 Task: Schedule a doctor's appointment for next Wednesday at 10:30 AM.
Action: Mouse moved to (138, 301)
Screenshot: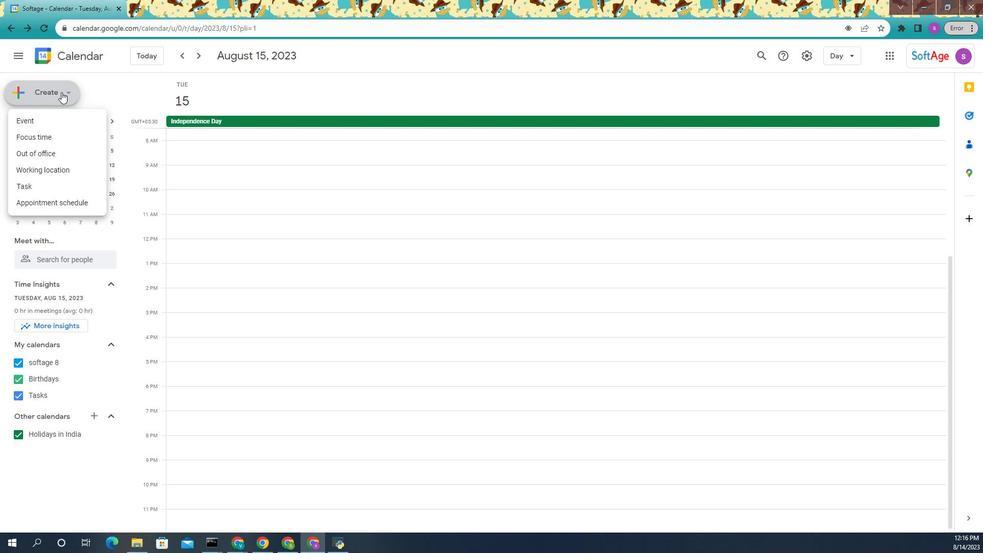 
Action: Mouse pressed left at (138, 301)
Screenshot: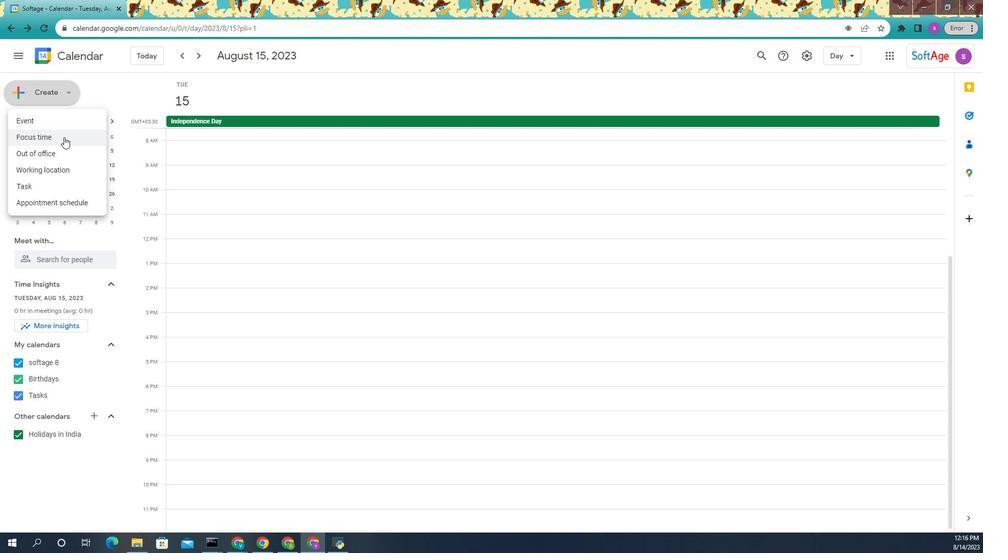 
Action: Mouse moved to (534, 316)
Screenshot: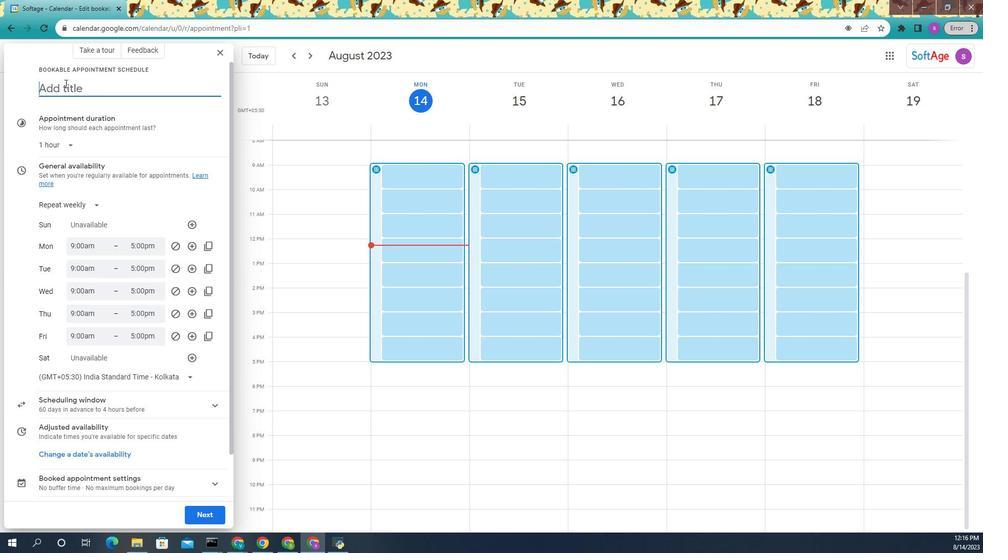 
Action: Mouse pressed left at (534, 316)
Screenshot: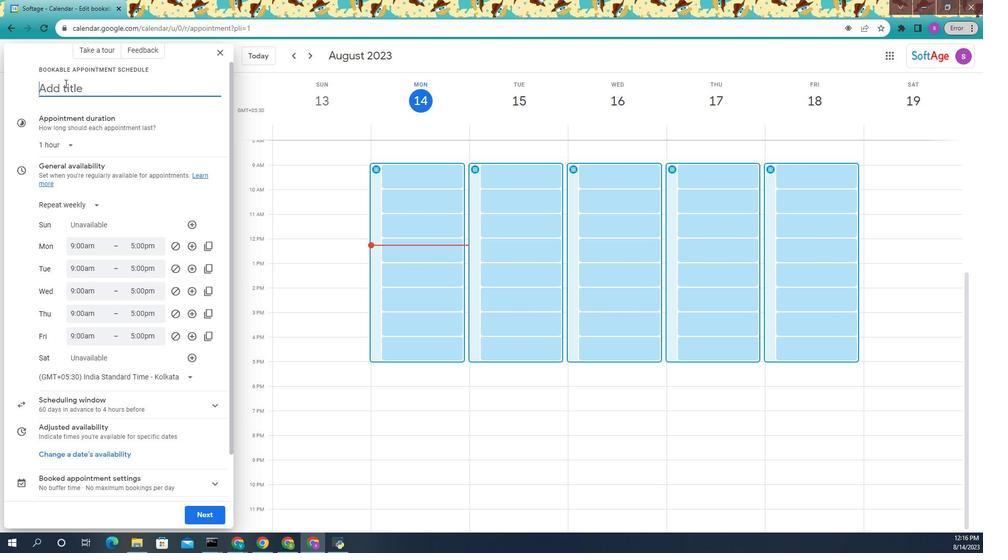 
Action: Mouse moved to (378, 291)
Screenshot: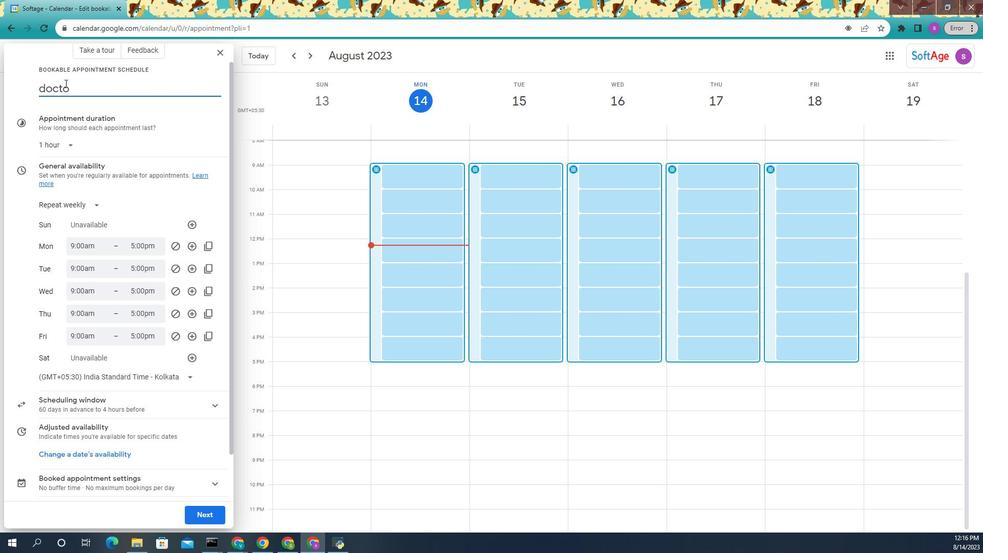 
Action: Mouse pressed left at (378, 291)
Screenshot: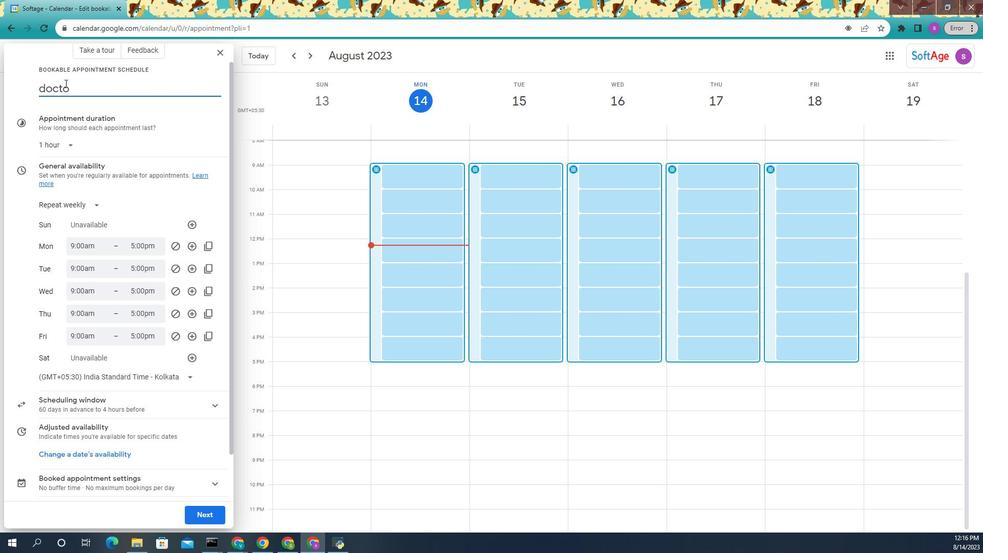 
Action: Mouse moved to (399, 331)
Screenshot: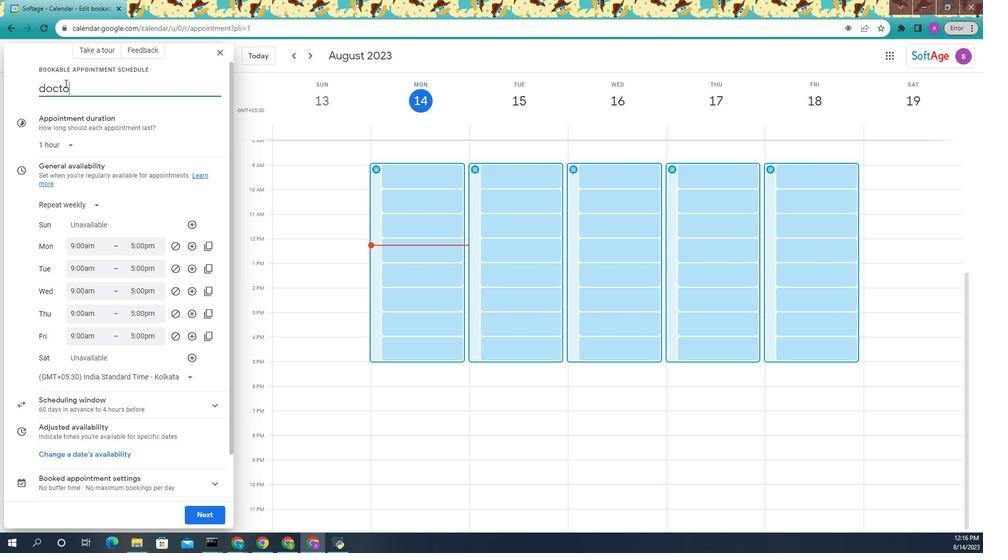 
Action: Mouse pressed left at (399, 331)
Screenshot: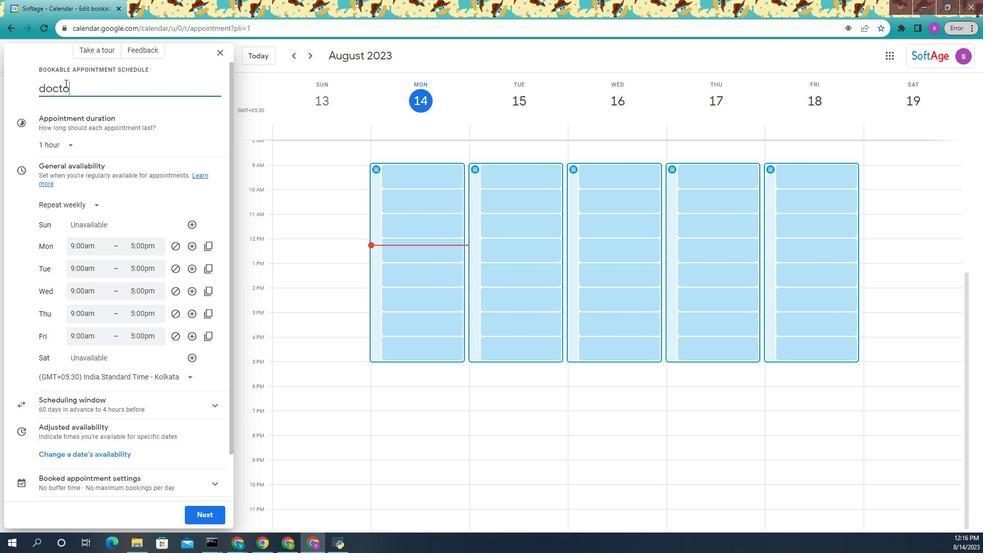 
Action: Mouse moved to (308, 232)
Screenshot: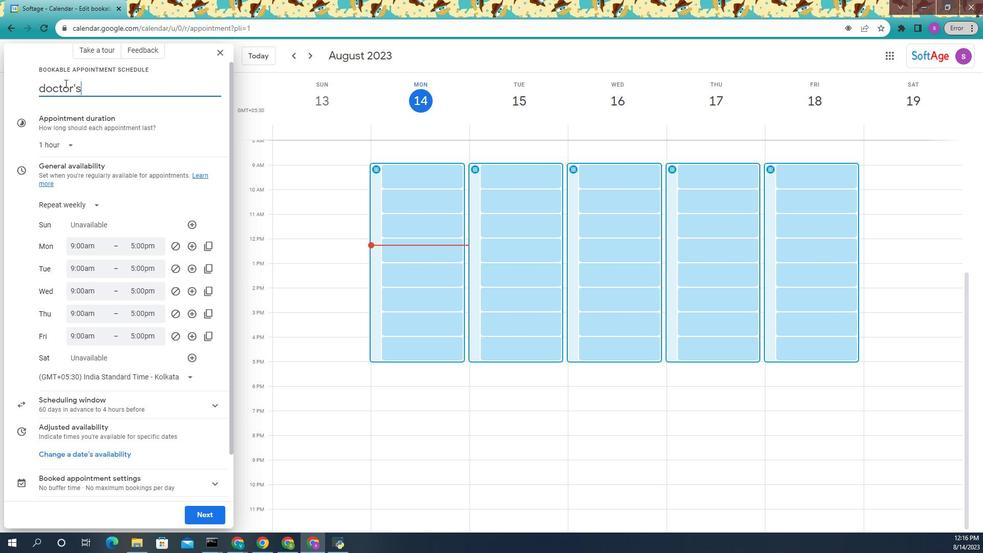 
Action: Mouse pressed left at (308, 232)
Screenshot: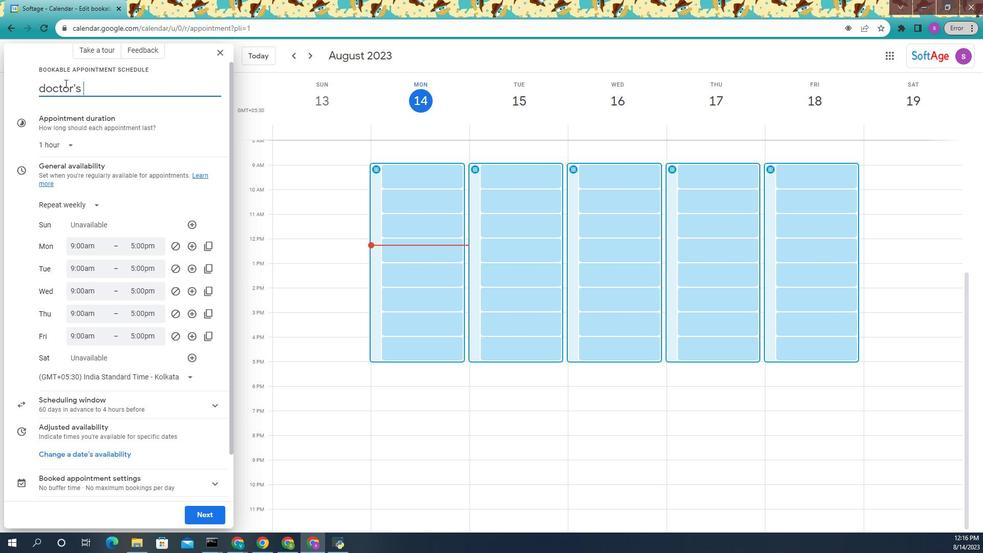 
Action: Key pressed <Key.caps_lock>D<Key.caps_lock>oct<Key.backspace><Key.backspace><Key.backspace><Key.backspace><Key.backspace><Key.backspace><Key.backspace><Key.backspace><Key.backspace><Key.backspace>a<Key.backspace><Key.caps_lock>A<Key.caps_lock>ppointment<Key.space>
Screenshot: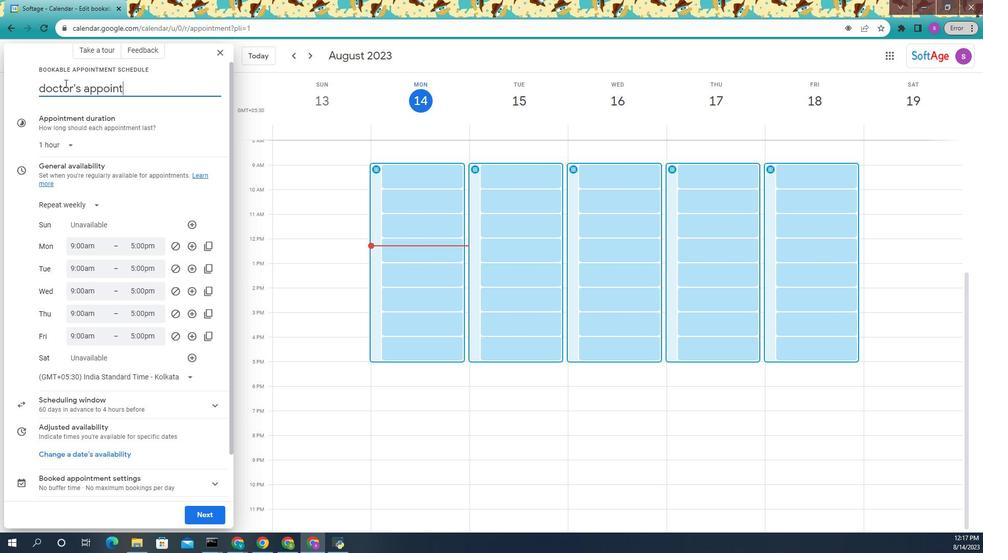 
Action: Mouse pressed right at (308, 232)
Screenshot: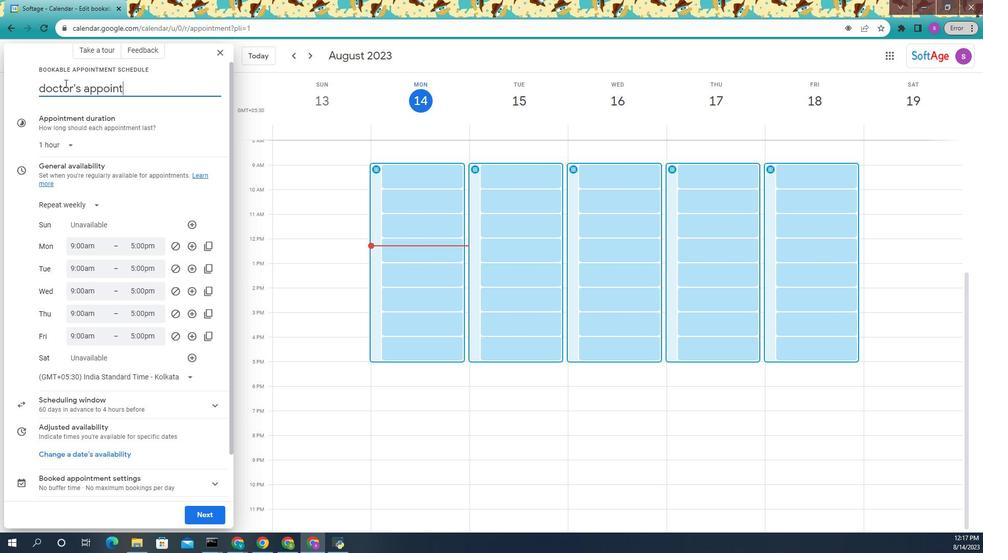 
Action: Mouse moved to (195, 376)
Screenshot: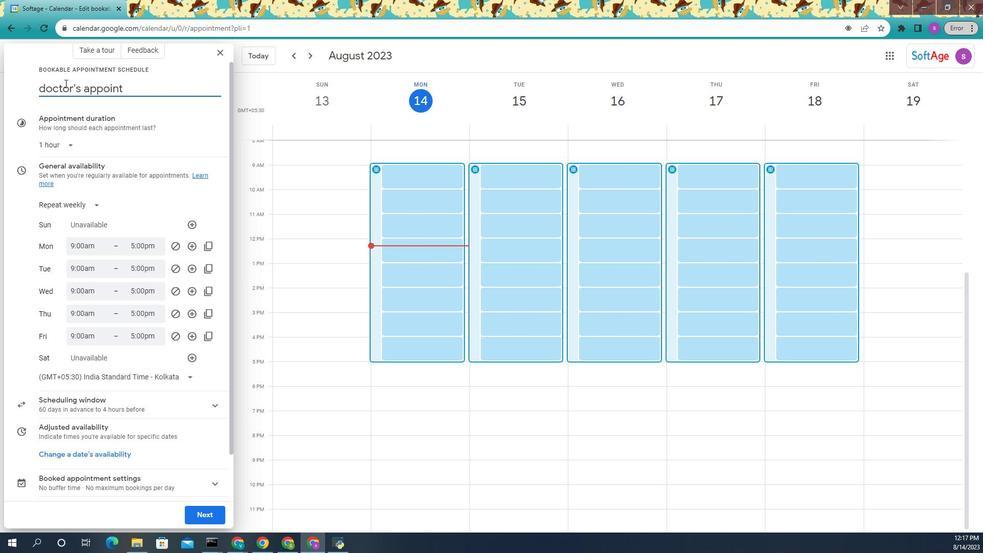 
Action: Key pressed wi
Screenshot: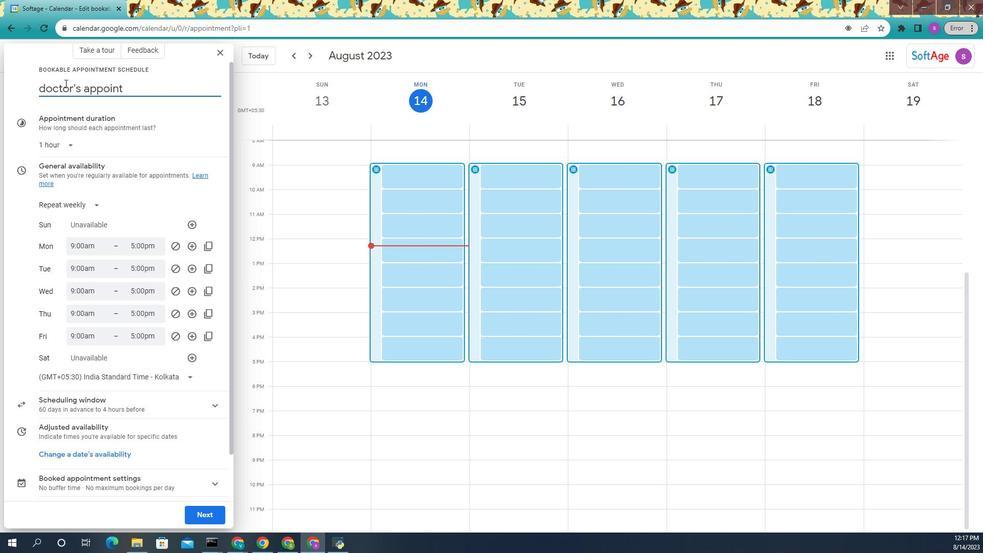 
Action: Mouse moved to (350, 230)
Screenshot: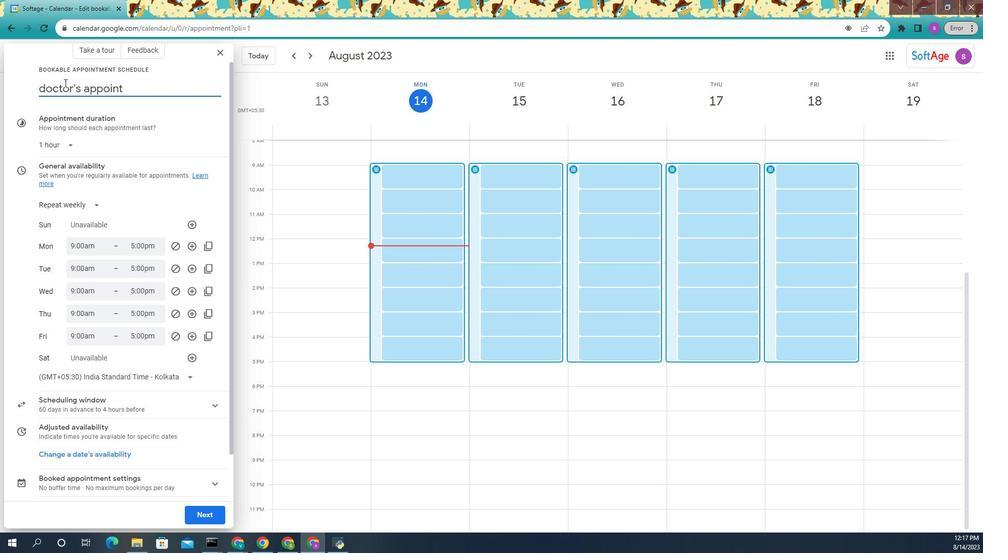 
Action: Mouse pressed left at (350, 230)
Screenshot: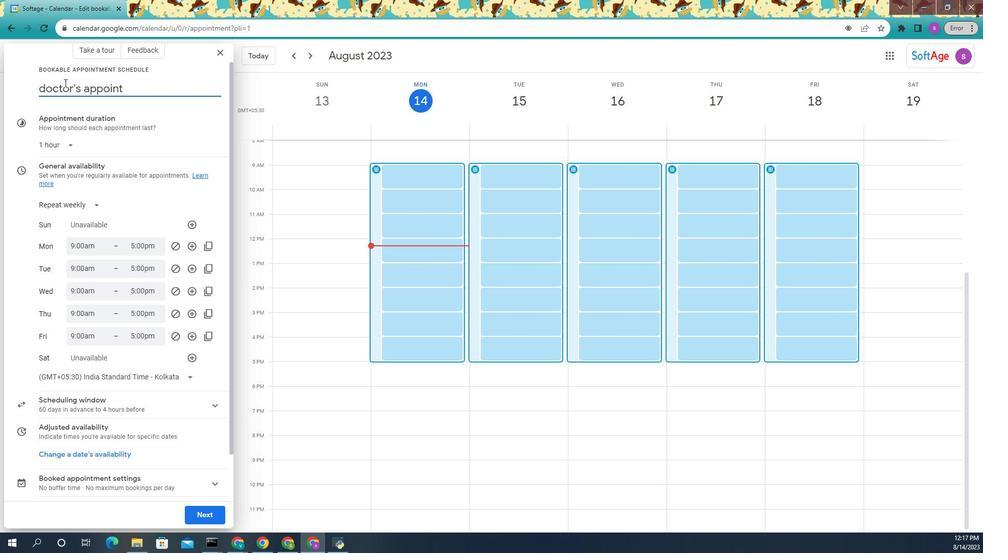 
Action: Key pressed with<Key.space>th
Screenshot: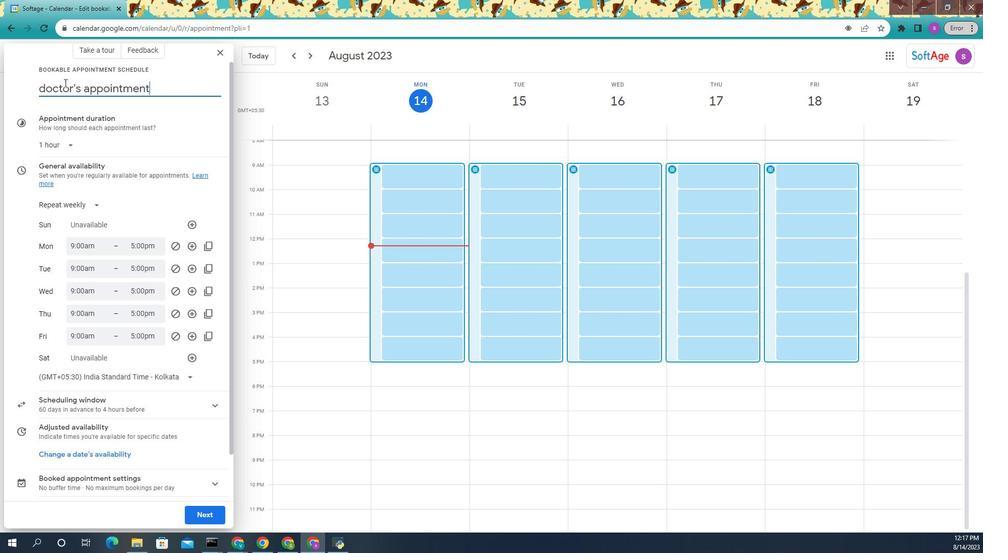 
Action: Mouse moved to (6, 19)
Screenshot: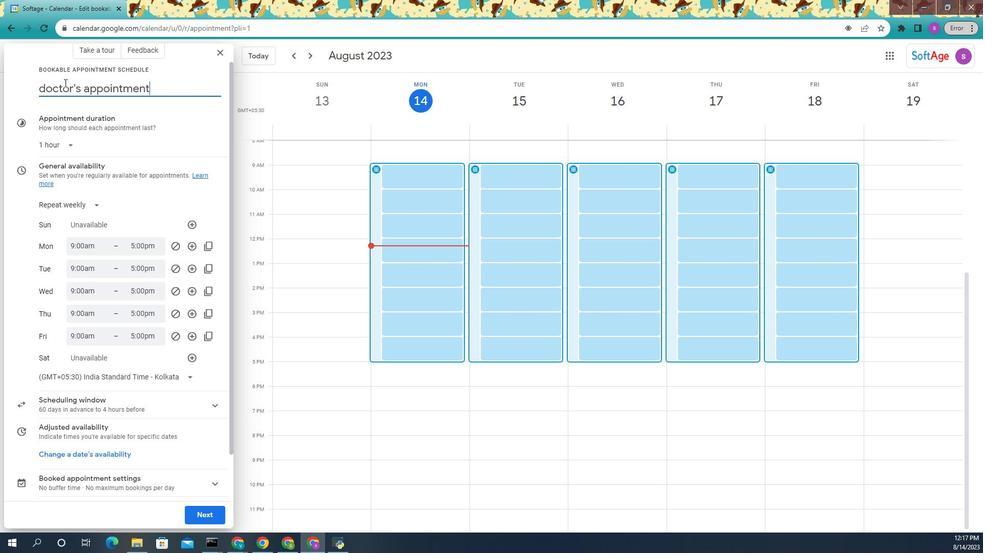 
Action: Key pressed e
Screenshot: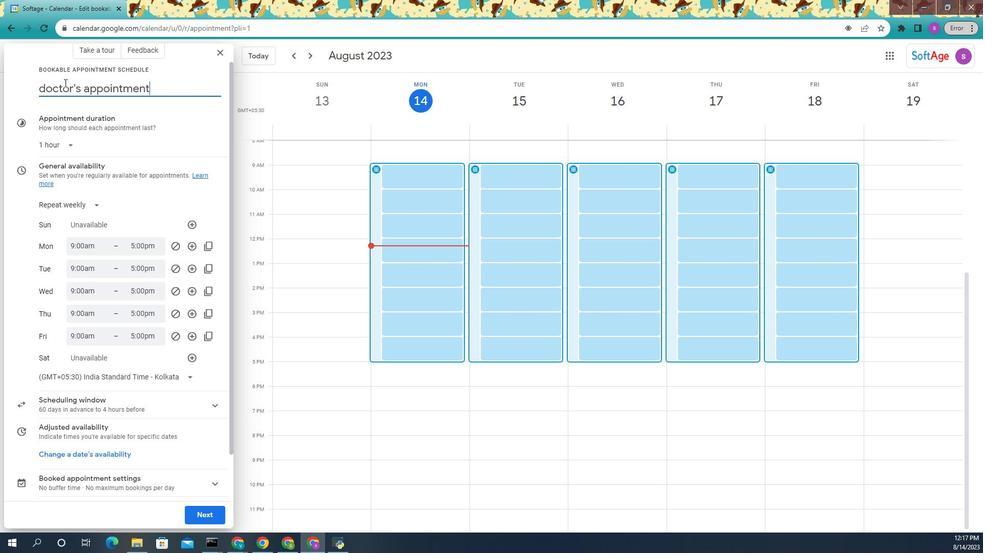 
Action: Mouse moved to (62, 62)
Screenshot: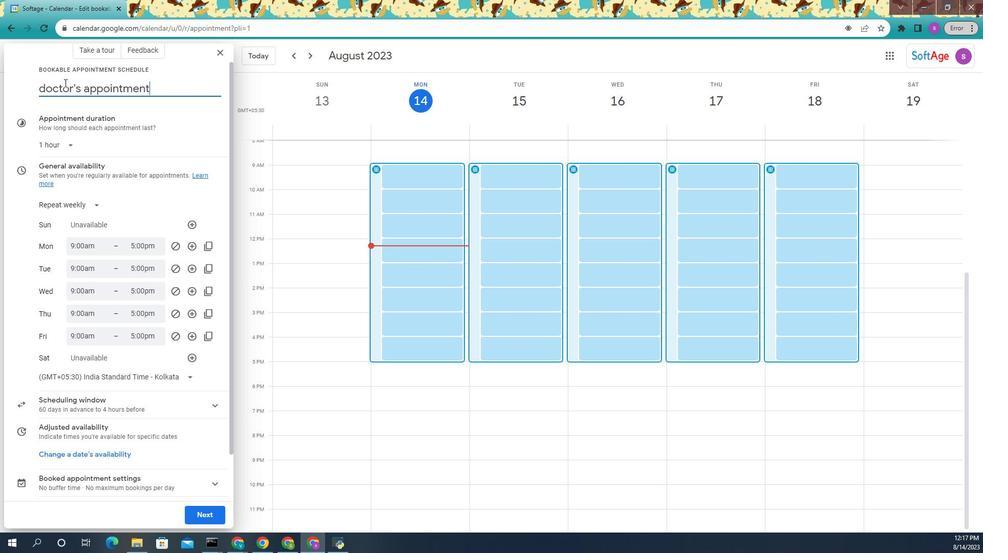 
Action: Key pressed <Key.space><Key.caps_lock>D<Key.caps_lock>octor
Screenshot: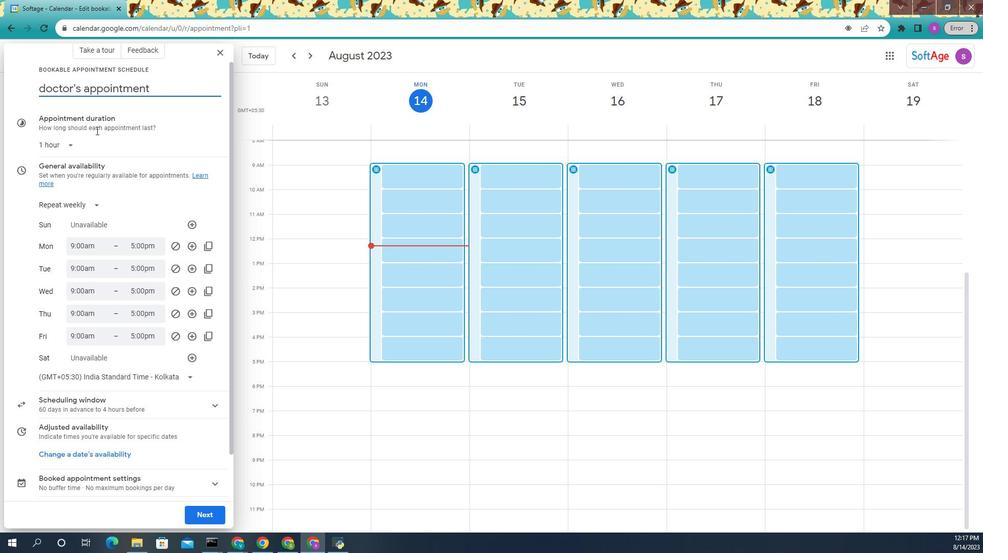 
Action: Mouse moved to (422, 524)
Screenshot: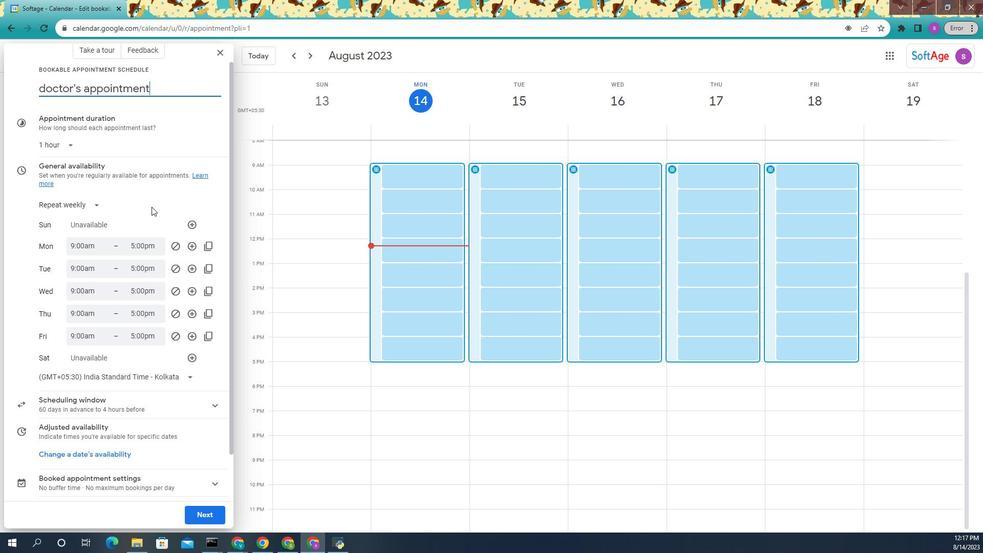 
Action: Mouse pressed left at (422, 524)
Screenshot: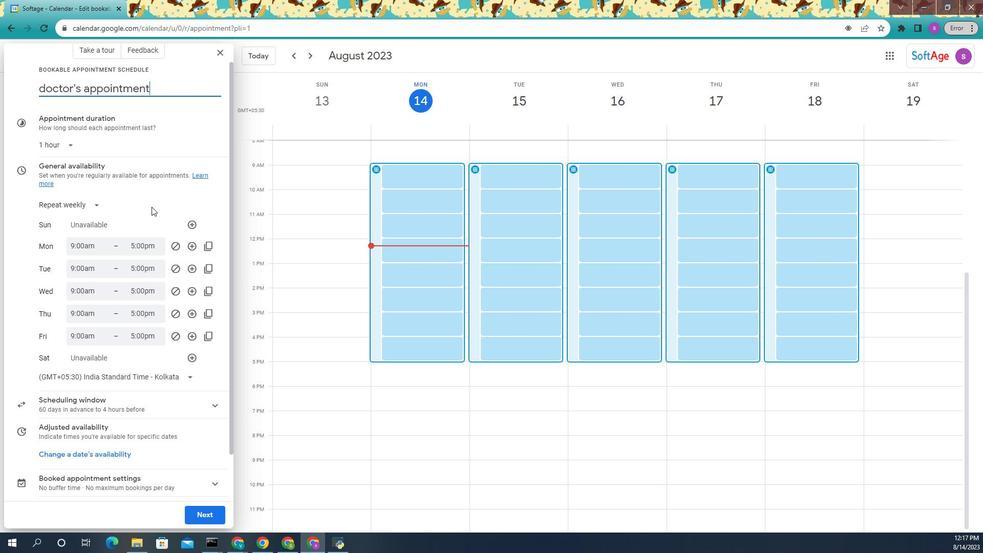 
Action: Mouse moved to (826, 92)
Screenshot: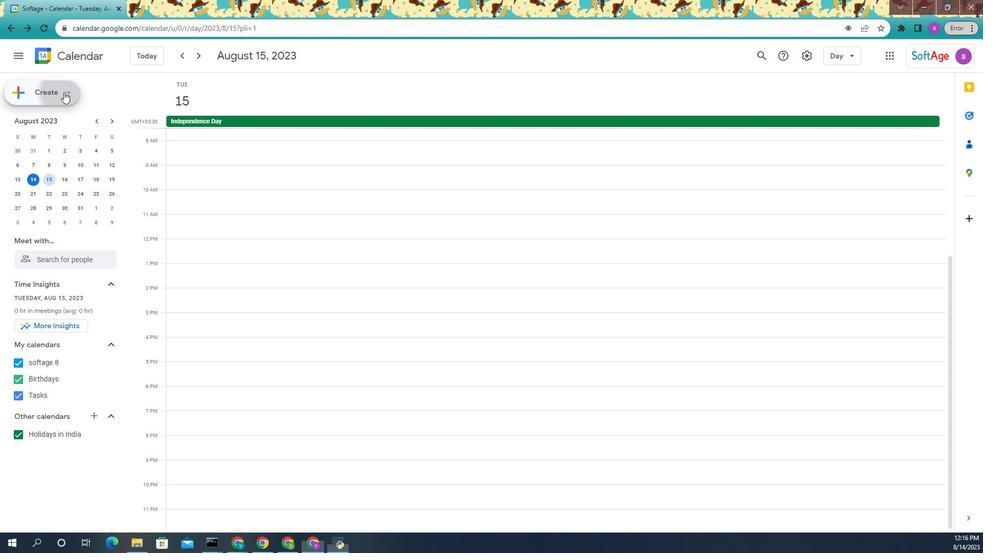 
Action: Mouse pressed left at (826, 92)
Screenshot: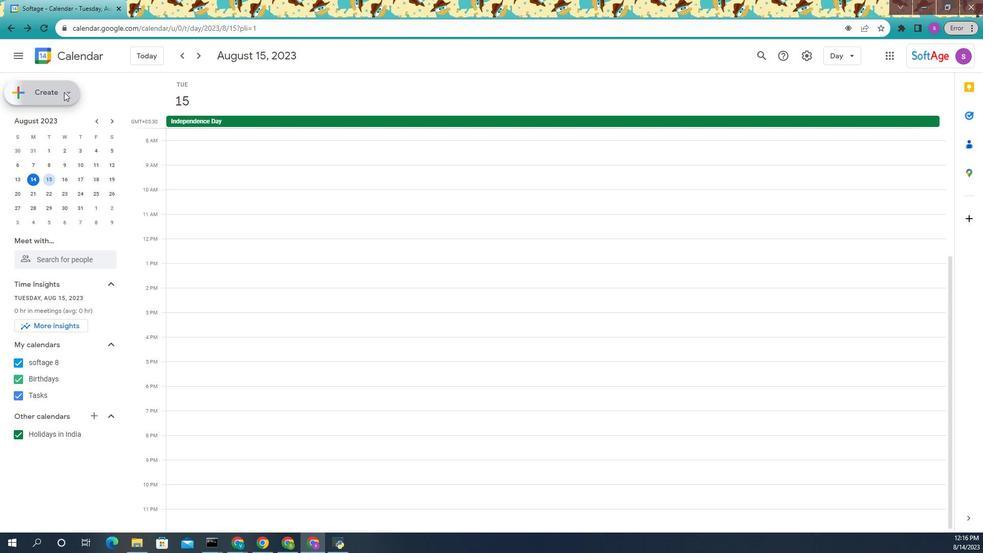
Action: Mouse moved to (826, 200)
Screenshot: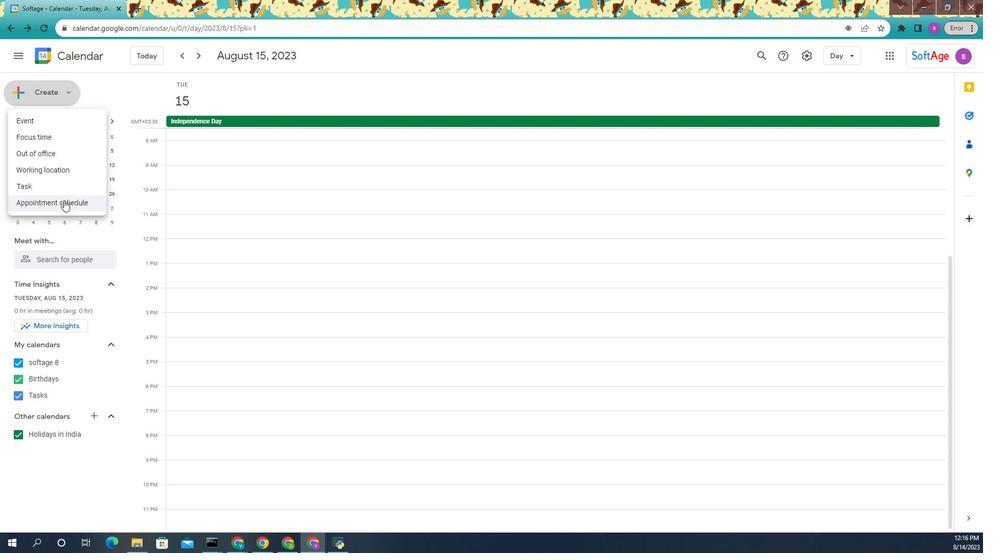 
Action: Mouse pressed left at (826, 200)
Screenshot: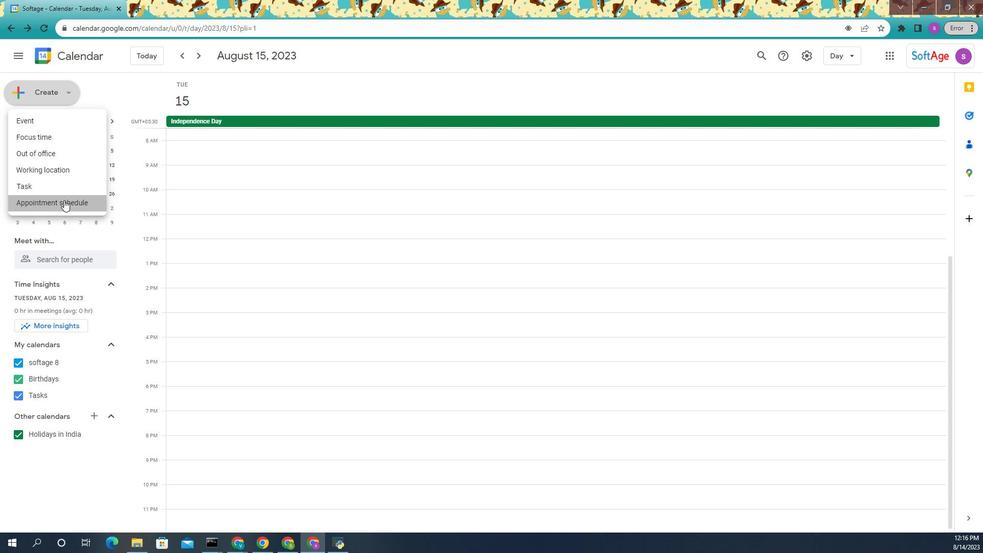 
Action: Mouse moved to (827, 83)
Screenshot: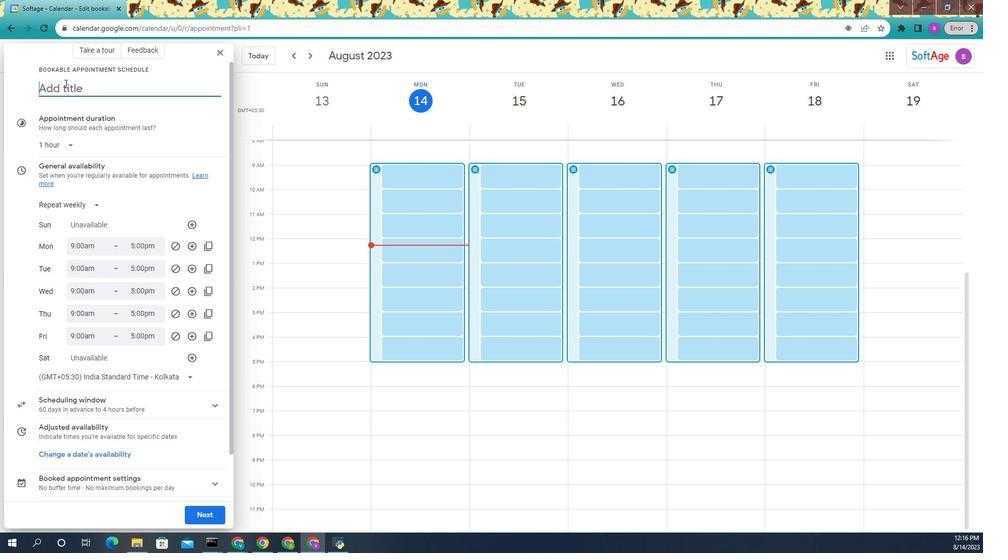 
Action: Mouse pressed left at (827, 83)
Screenshot: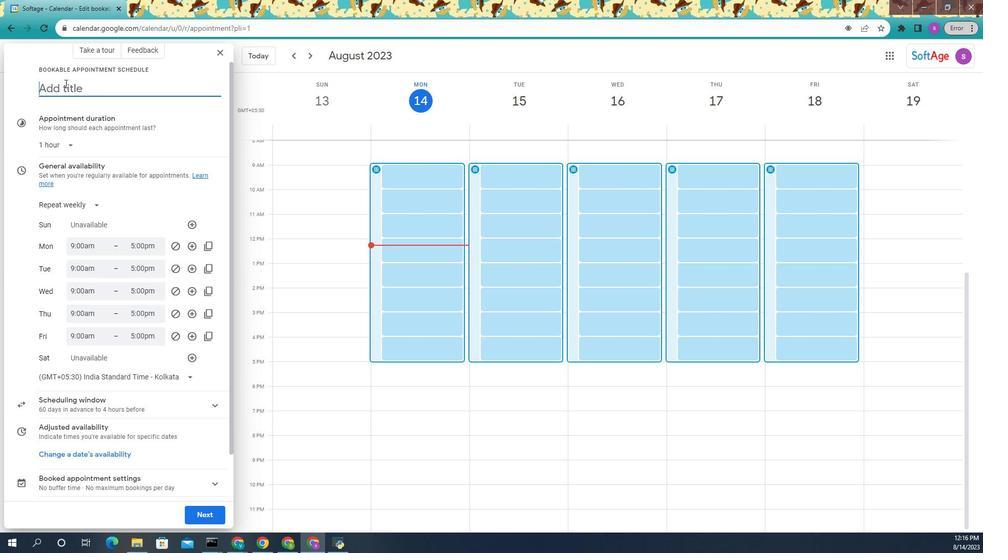 
Action: Key pressed doctor's<Key.space>appoint
Screenshot: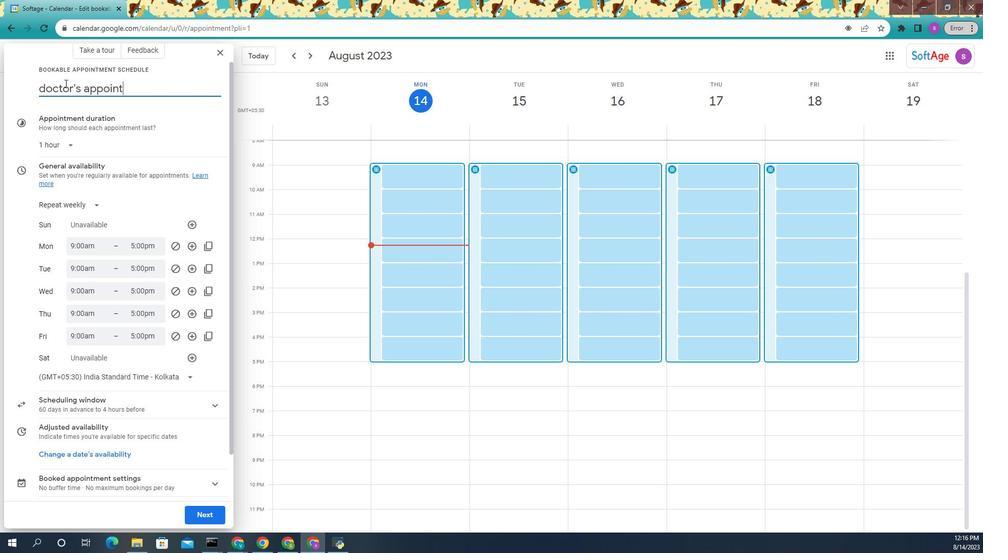 
Action: Mouse moved to (827, 83)
Screenshot: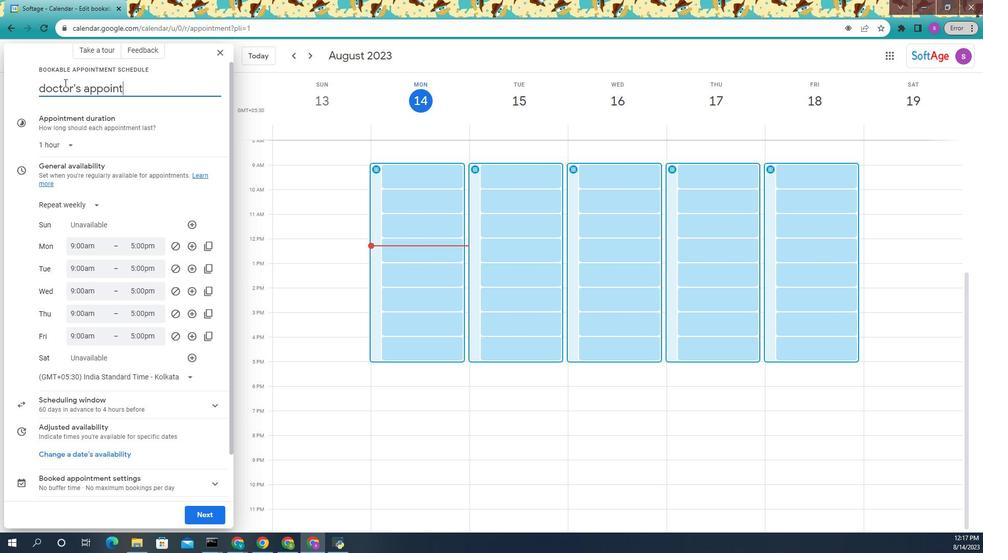 
Action: Key pressed ment
Screenshot: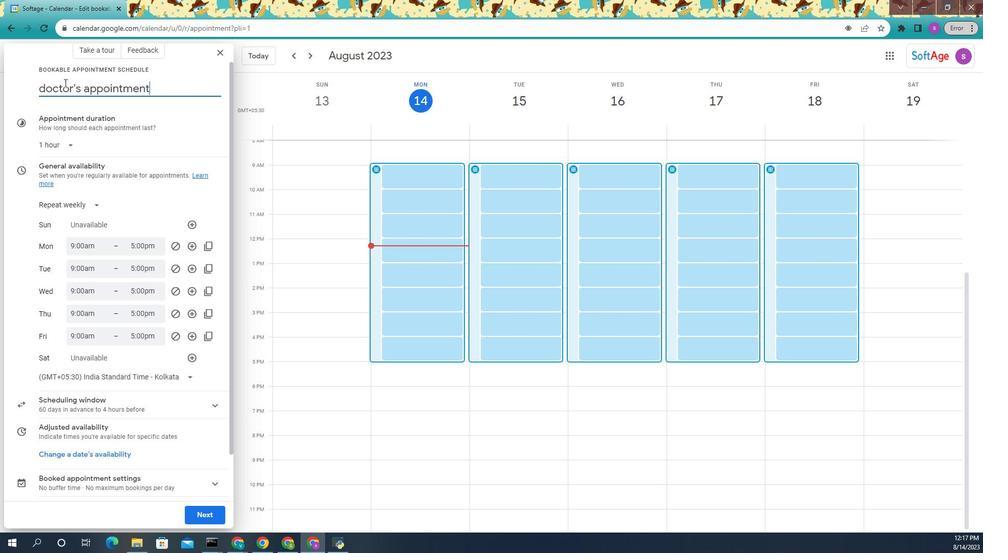 
Action: Mouse moved to (850, 297)
Screenshot: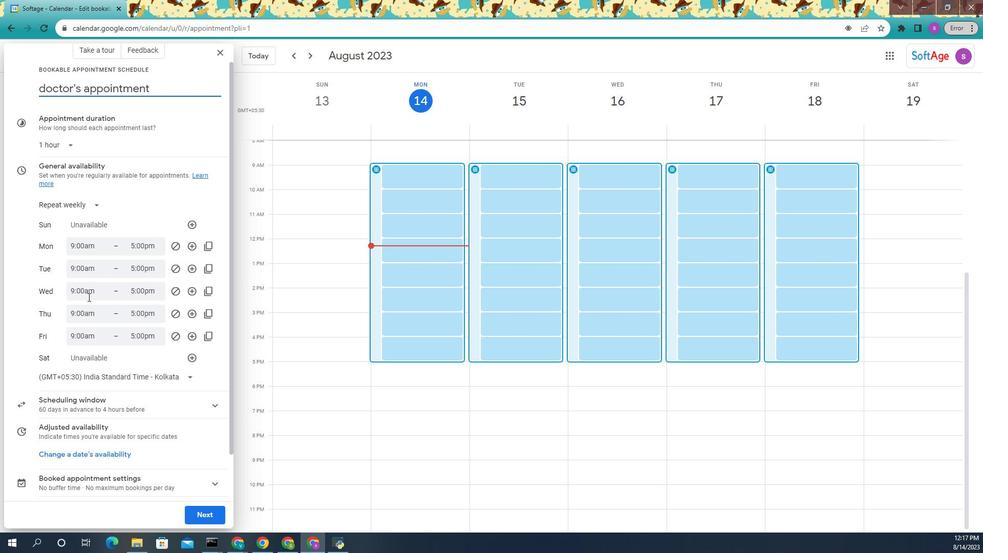 
Action: Mouse pressed left at (850, 297)
Screenshot: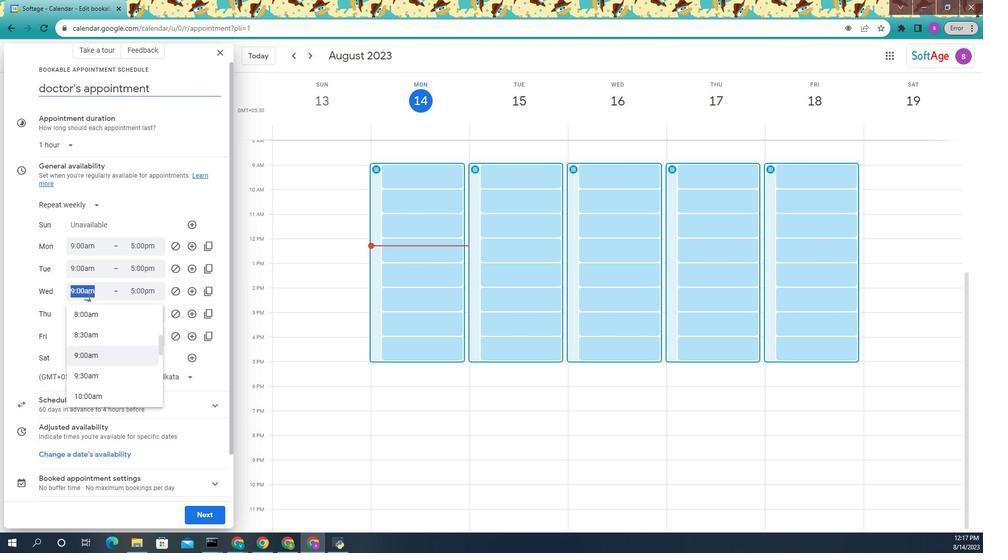 
Action: Mouse moved to (849, 334)
Screenshot: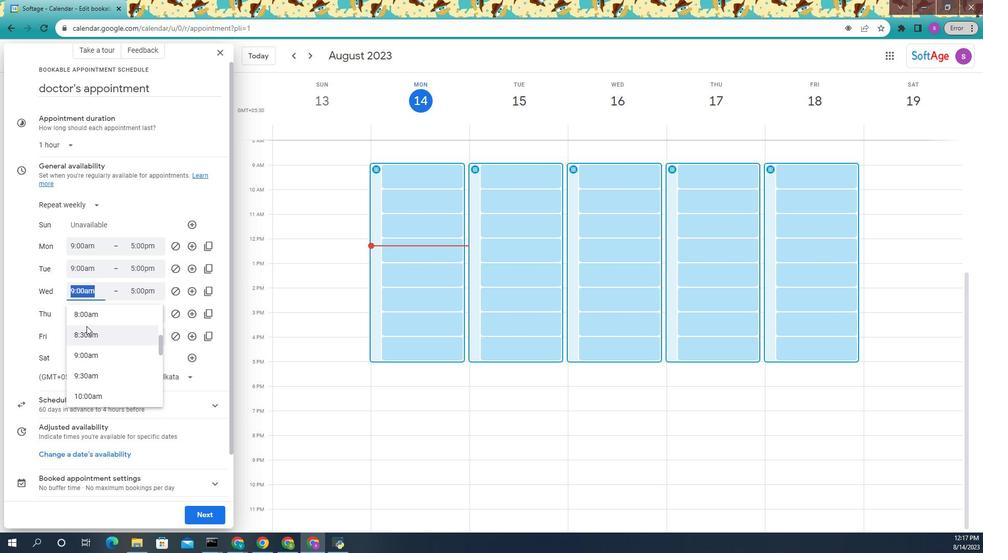 
Action: Mouse scrolled (854, 369) with delta (0, 0)
Screenshot: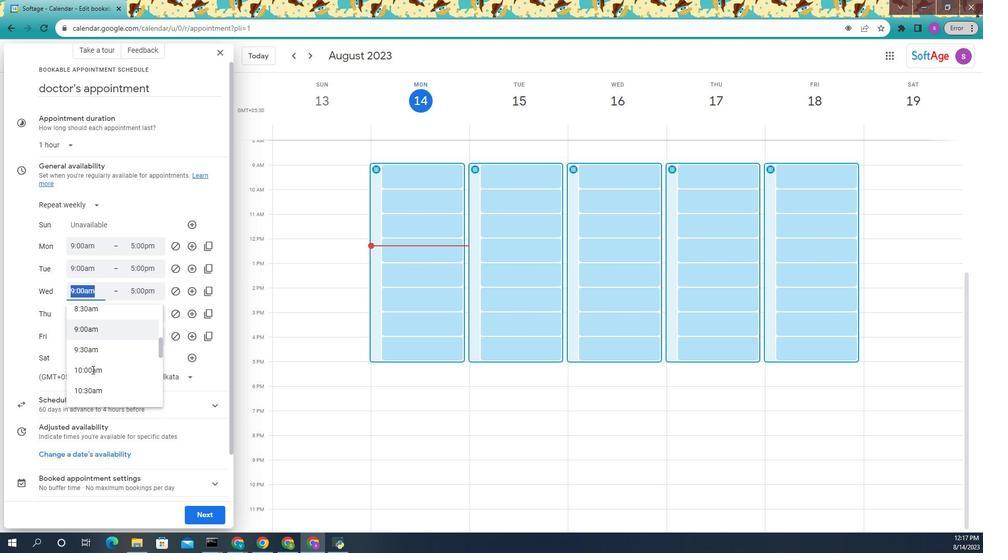 
Action: Mouse moved to (873, 362)
Screenshot: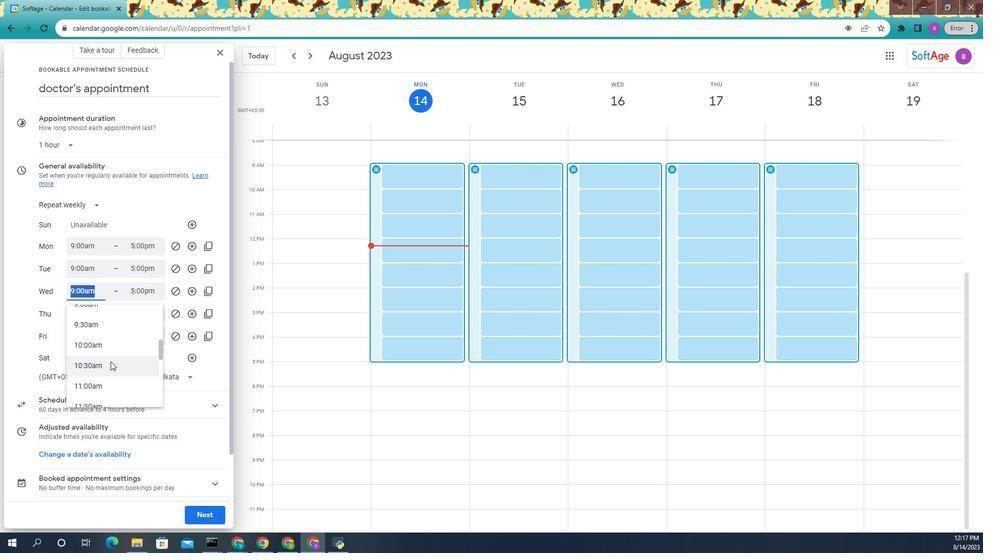 
Action: Mouse pressed left at (873, 362)
Screenshot: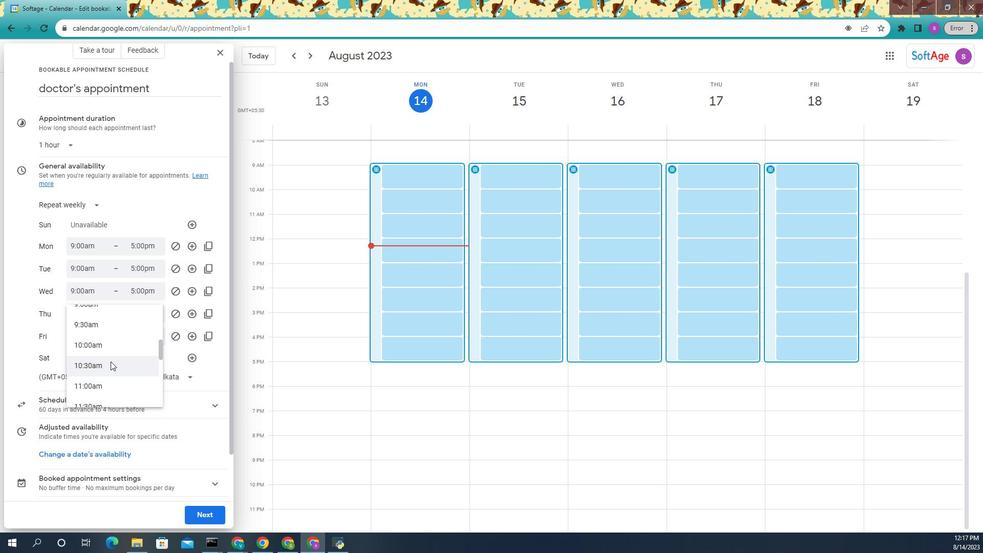 
Action: Mouse moved to (848, 268)
Screenshot: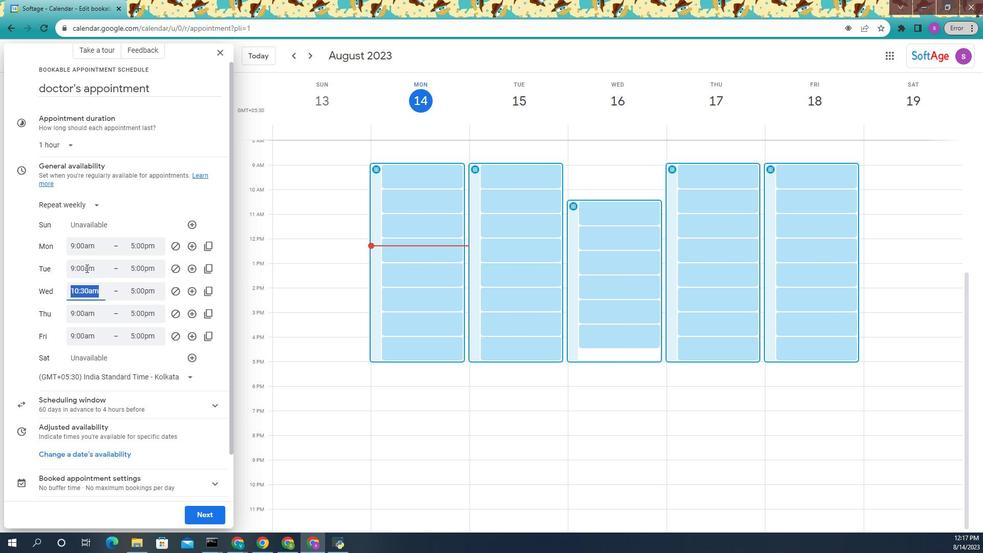 
Action: Mouse scrolled (848, 269) with delta (0, 0)
Screenshot: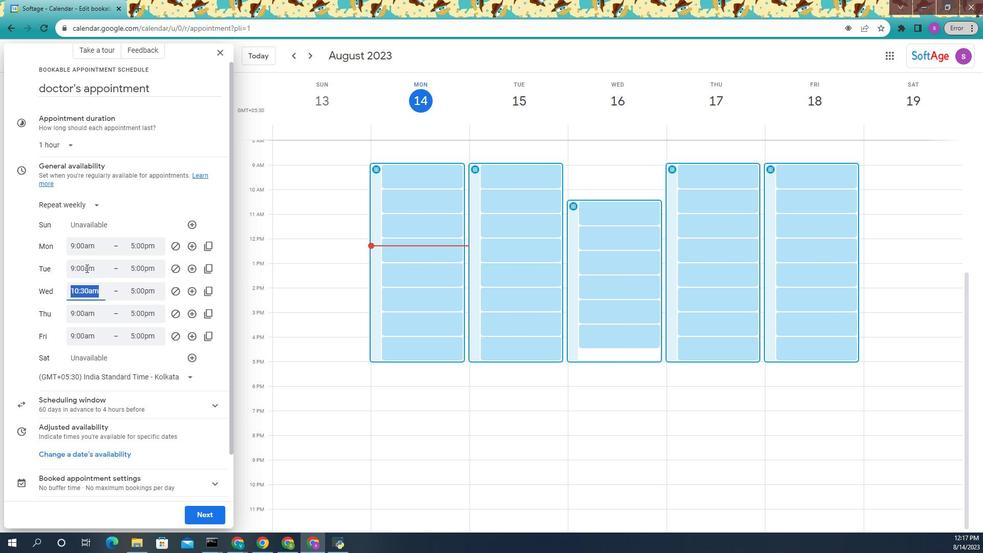 
Action: Mouse scrolled (848, 269) with delta (0, 0)
Screenshot: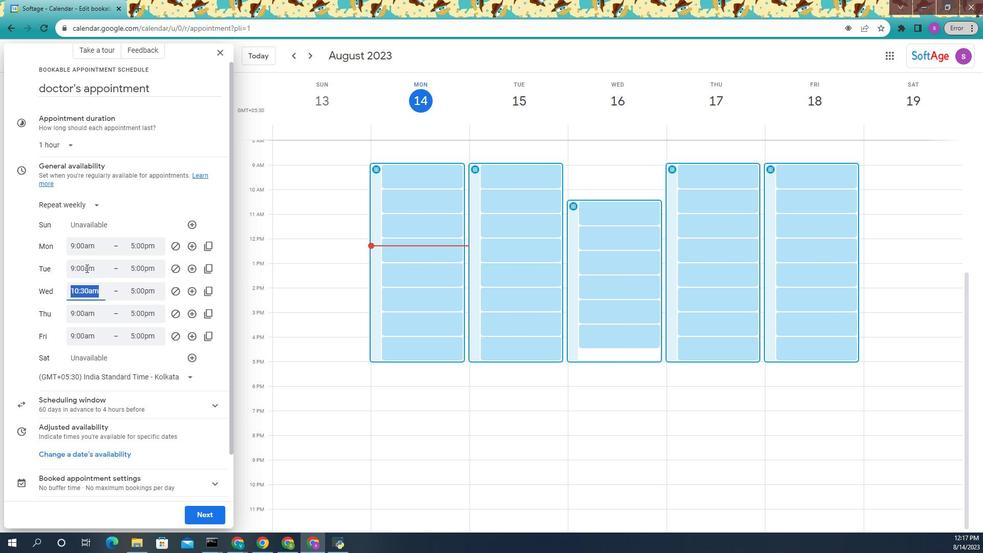 
Action: Mouse scrolled (848, 269) with delta (0, 0)
Screenshot: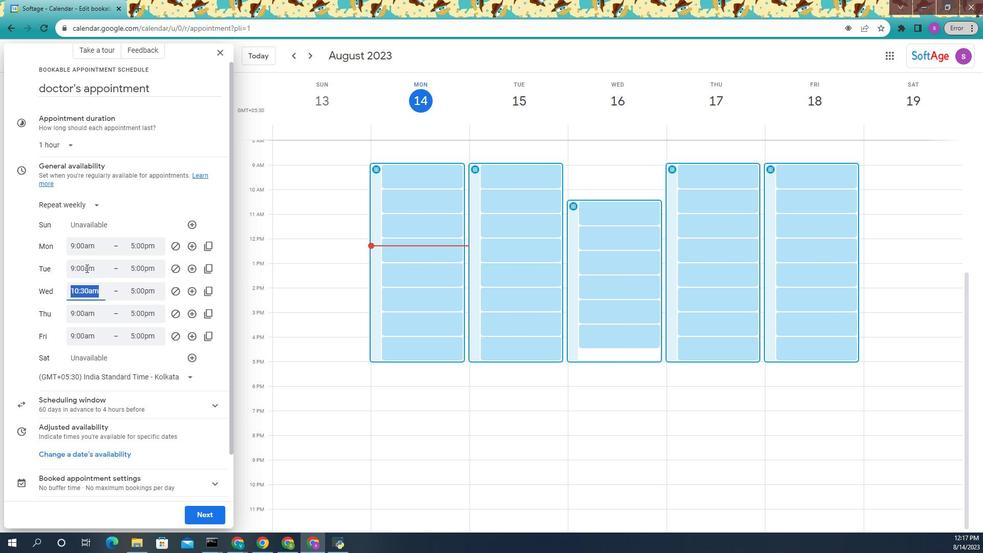 
Action: Mouse scrolled (848, 269) with delta (0, 0)
Screenshot: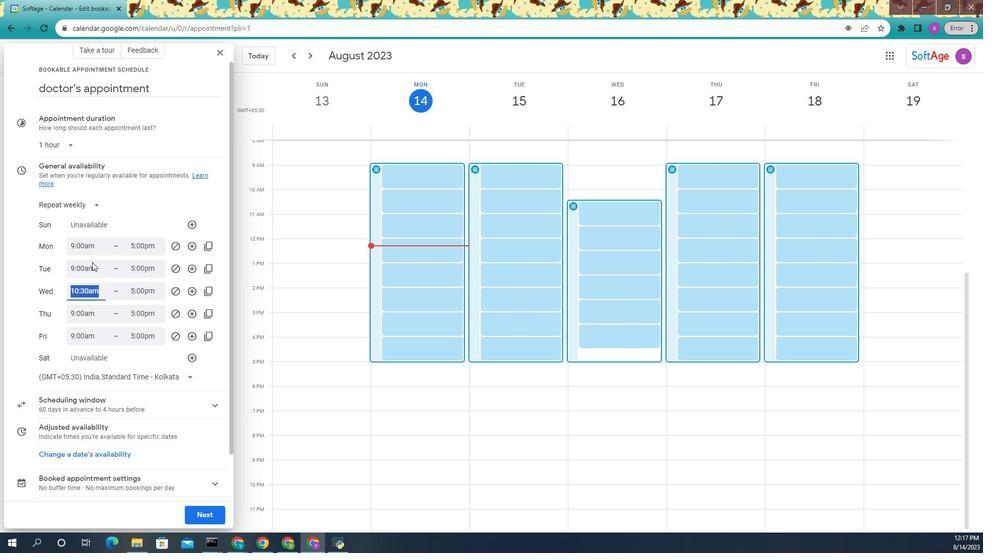
Action: Mouse moved to (944, 400)
Screenshot: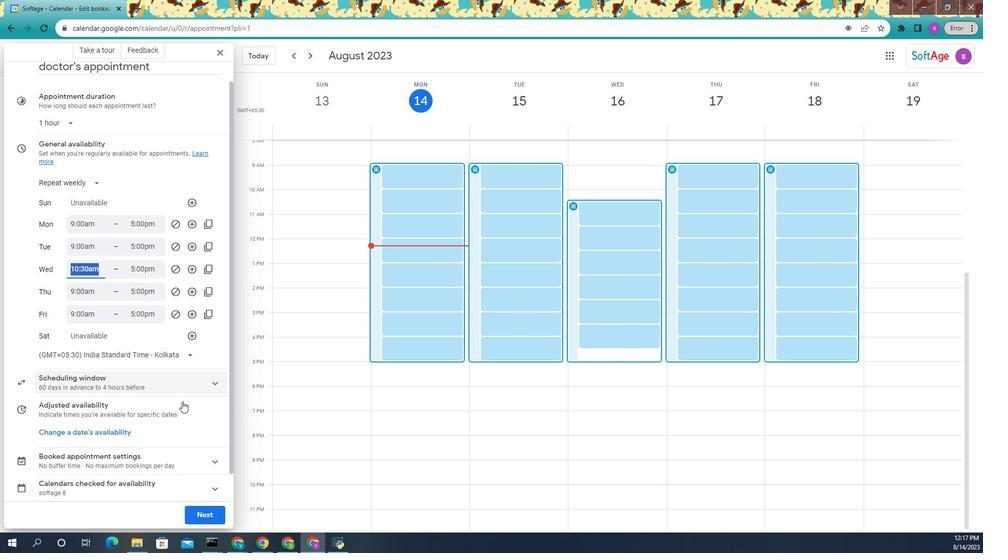 
Action: Mouse scrolled (944, 400) with delta (0, 0)
Screenshot: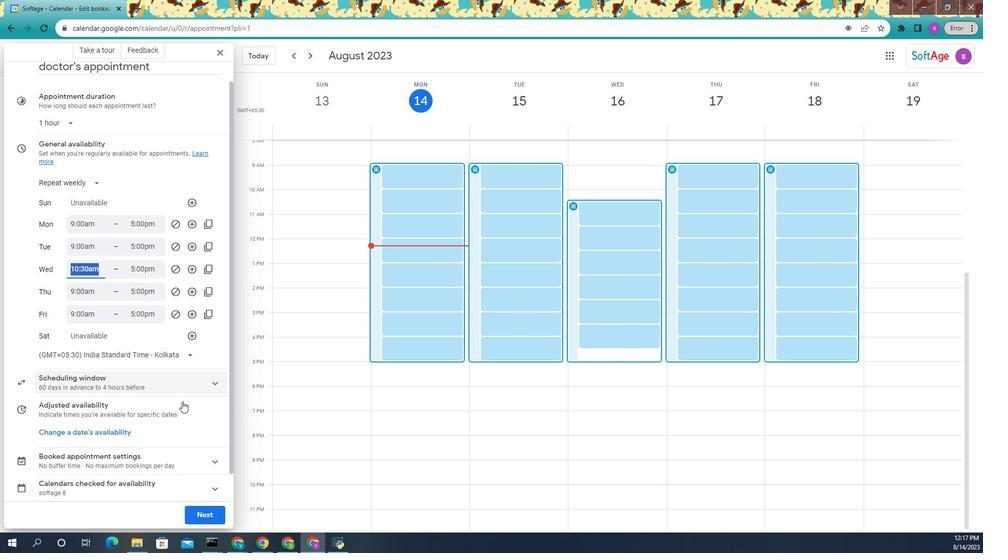 
Action: Mouse moved to (964, 511)
Screenshot: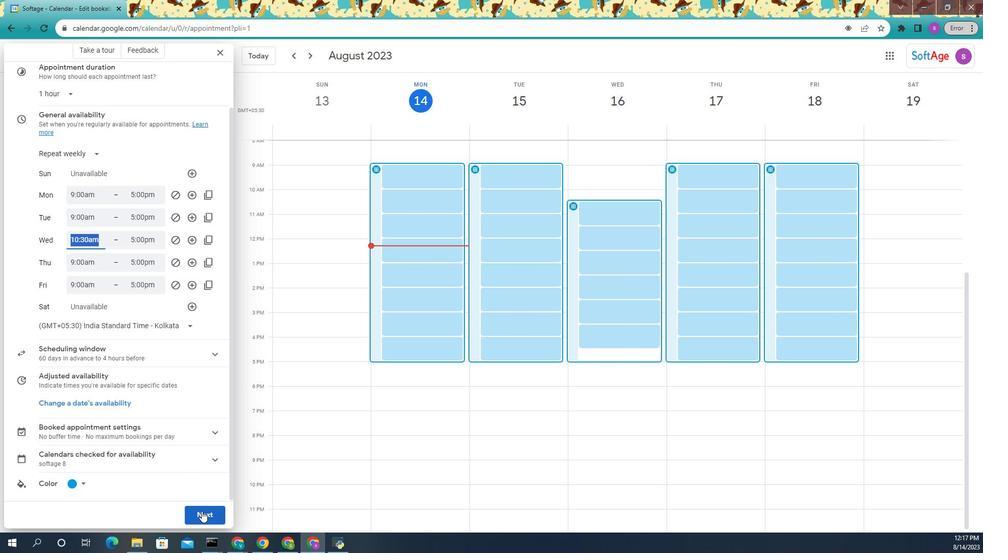 
Action: Mouse pressed left at (964, 511)
Screenshot: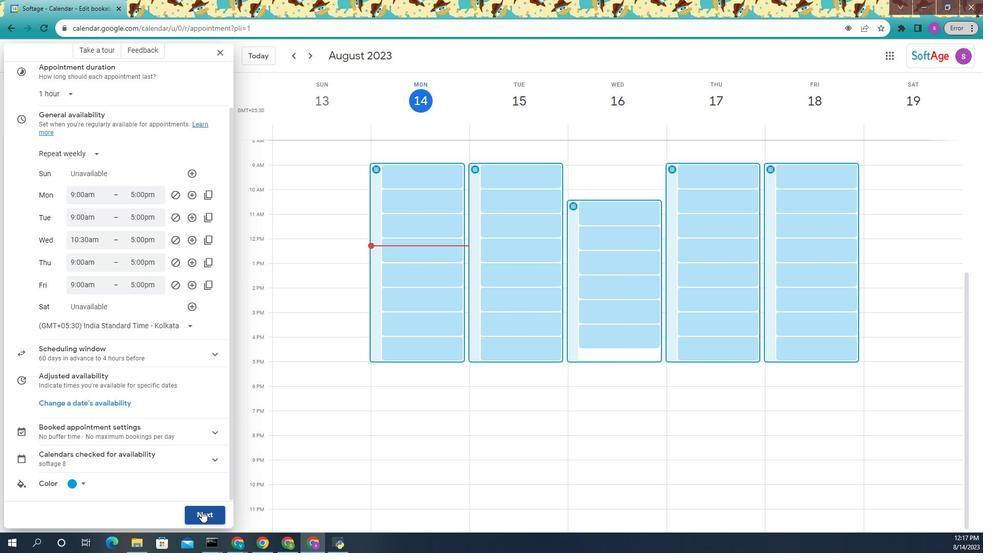 
Action: Mouse moved to (962, 510)
Screenshot: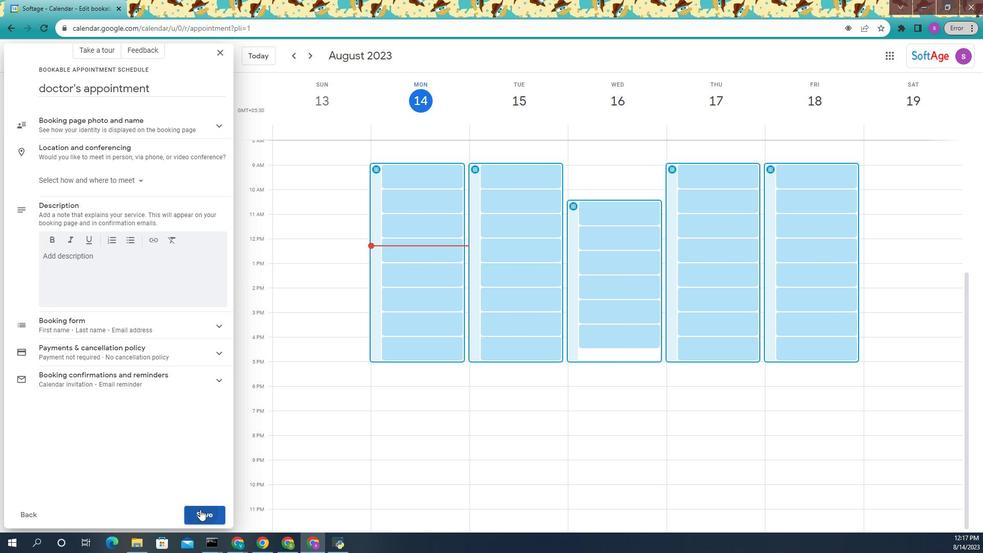 
Action: Mouse pressed left at (962, 510)
Screenshot: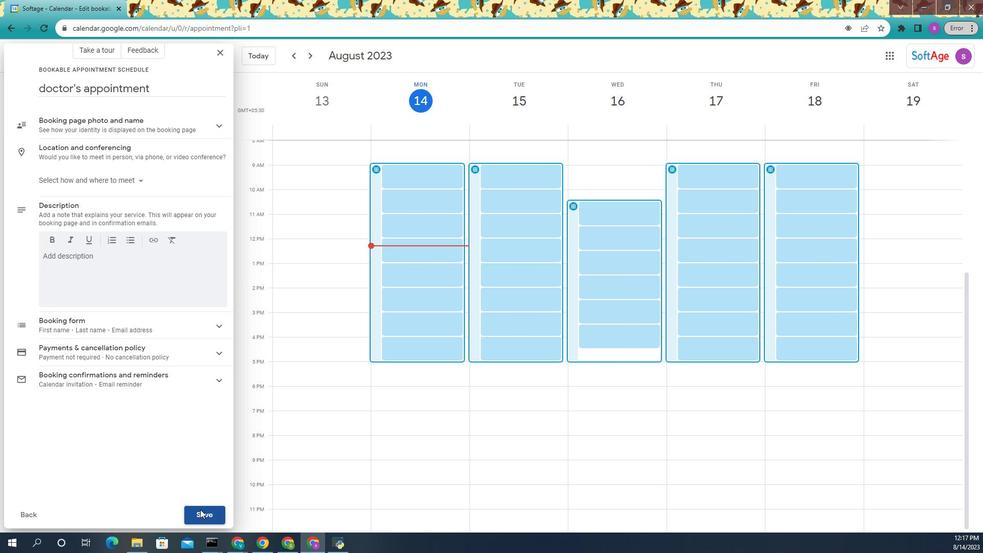
Action: Mouse moved to (966, 465)
Screenshot: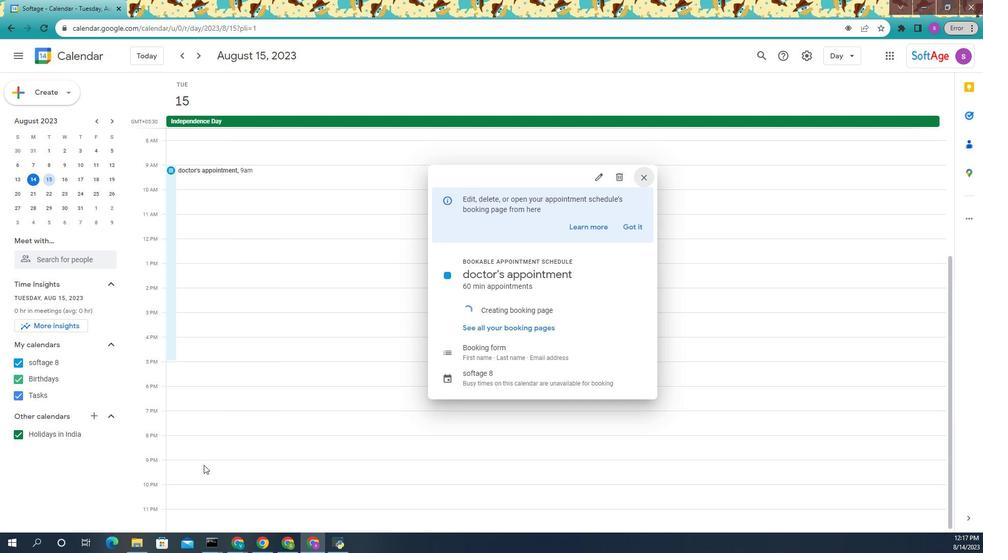 
